 Task: Font style For heading Use Arial Narrow with dark magenta 1 colour & Underline. font size for heading '20 Pt. 'Change the font style of data to Bell MTand font size to  16 Pt. Change the alignment of both headline & data to  Align center. In the sheet  analysisSalesByCustomer
Action: Mouse moved to (70, 142)
Screenshot: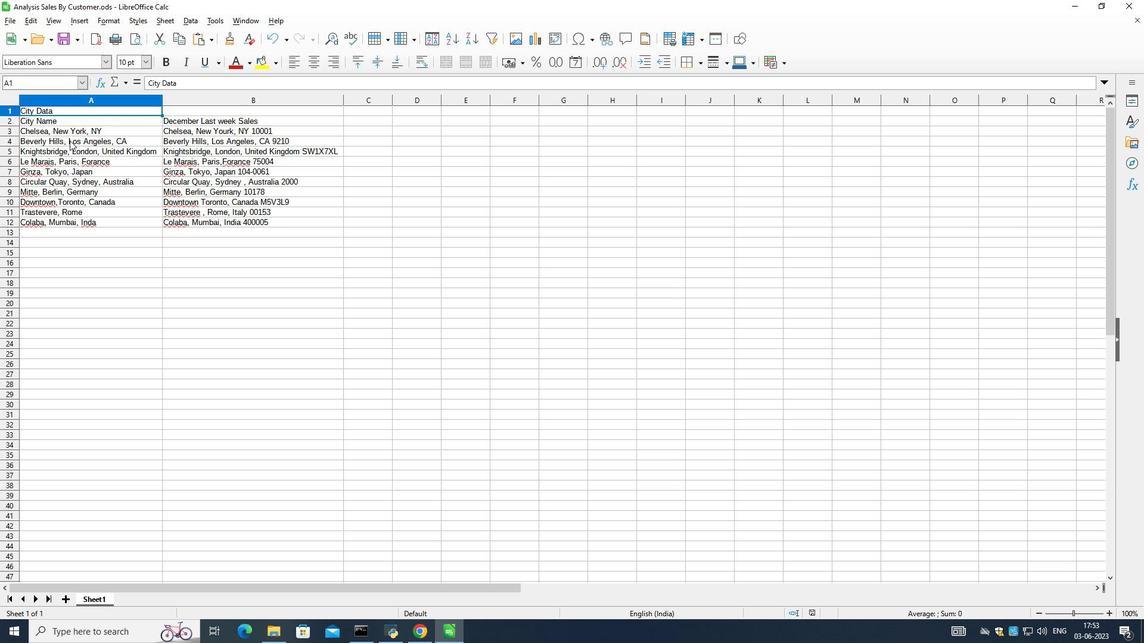 
Action: Mouse pressed left at (70, 142)
Screenshot: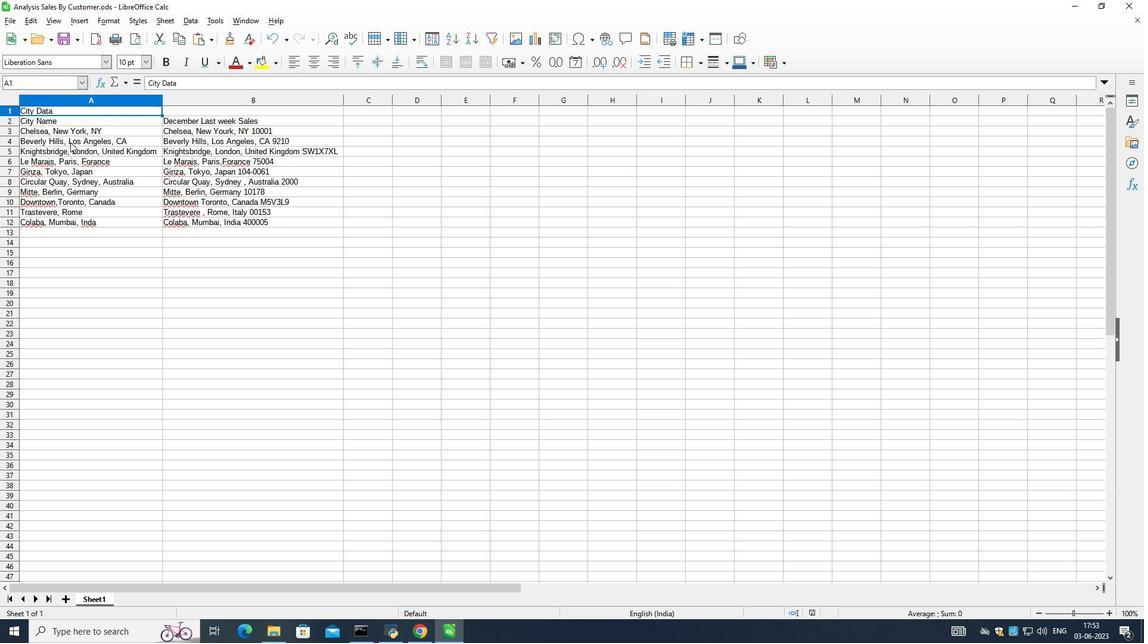 
Action: Mouse moved to (80, 107)
Screenshot: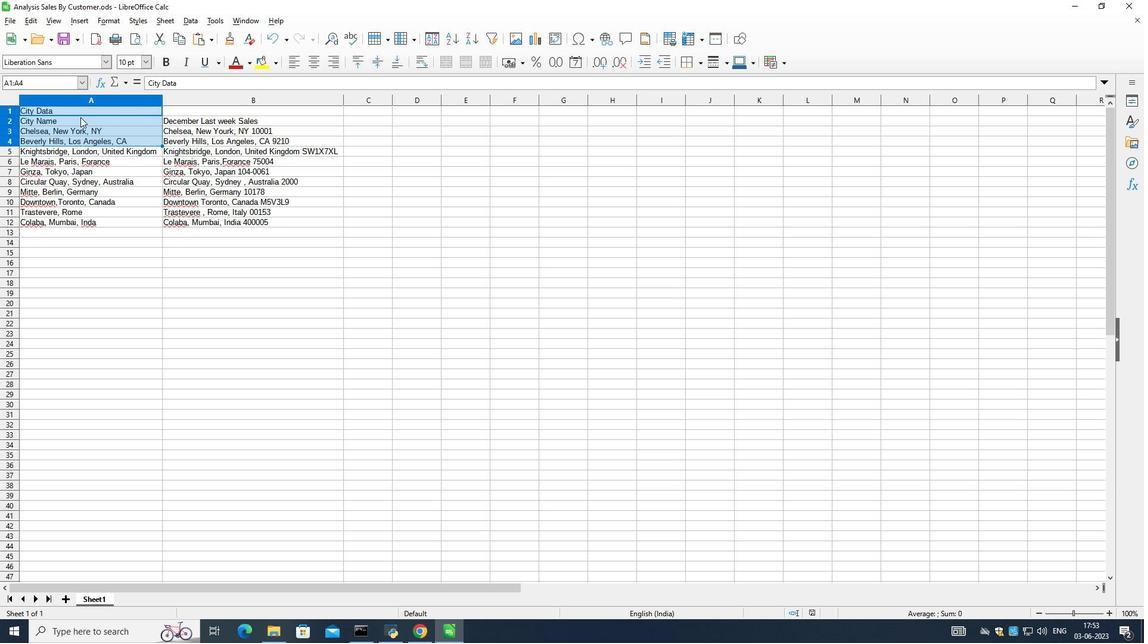 
Action: Mouse pressed left at (80, 107)
Screenshot: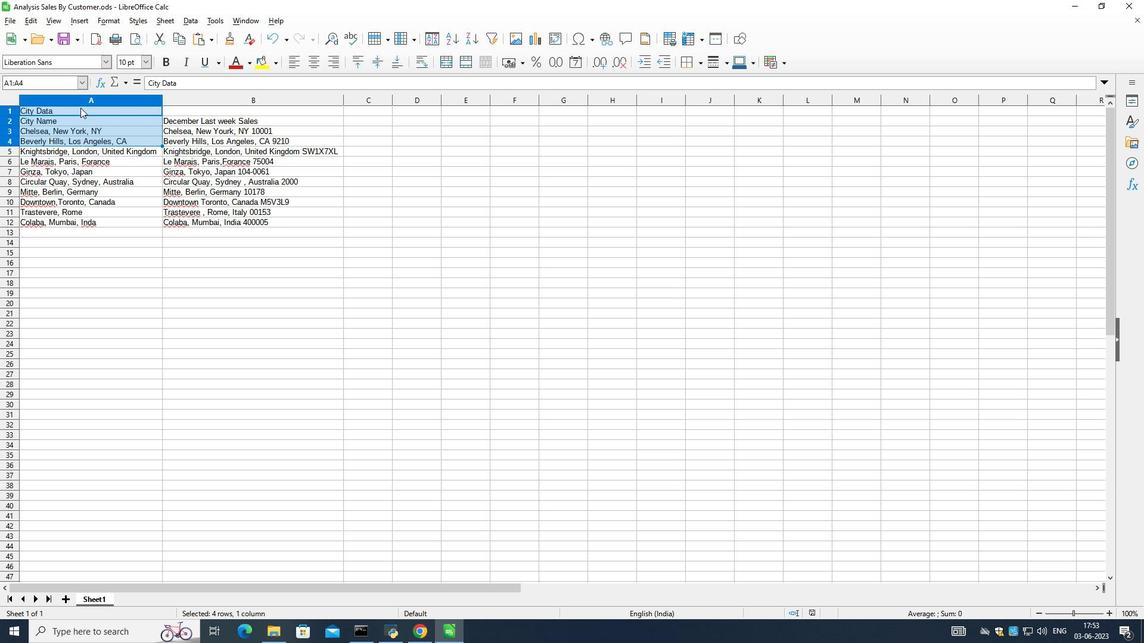 
Action: Mouse moved to (94, 134)
Screenshot: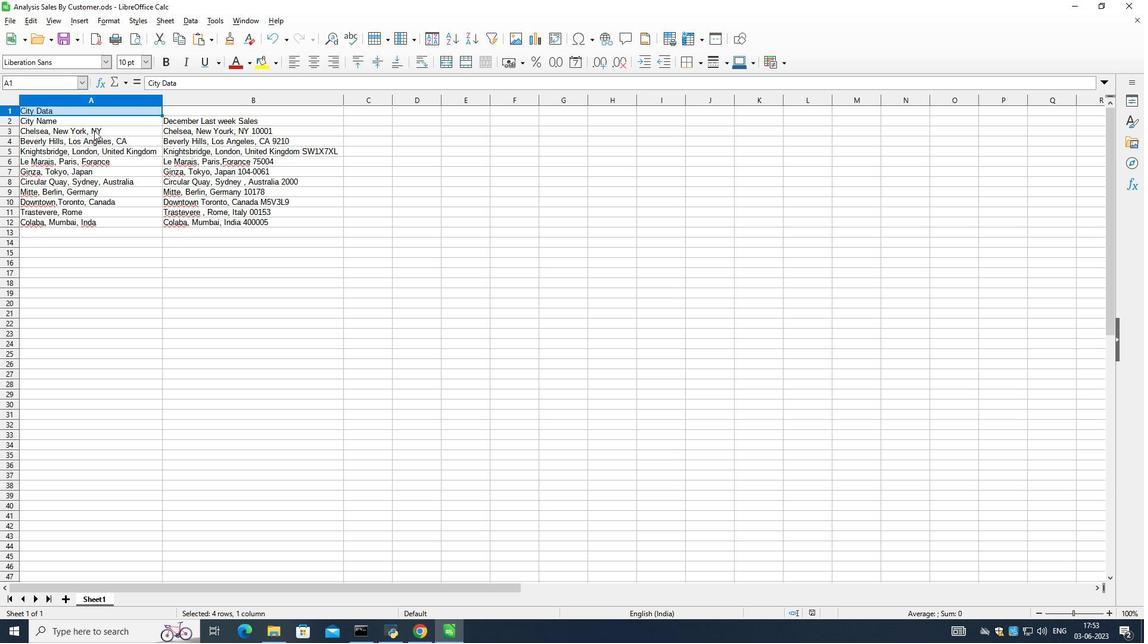 
Action: Mouse pressed right at (94, 134)
Screenshot: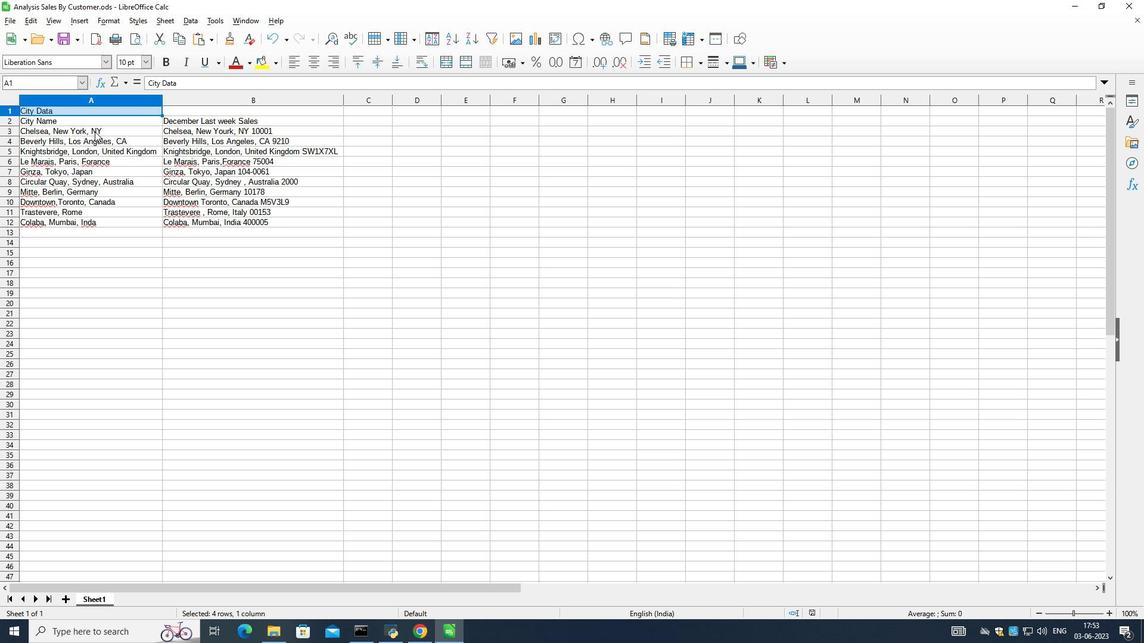 
Action: Mouse moved to (56, 115)
Screenshot: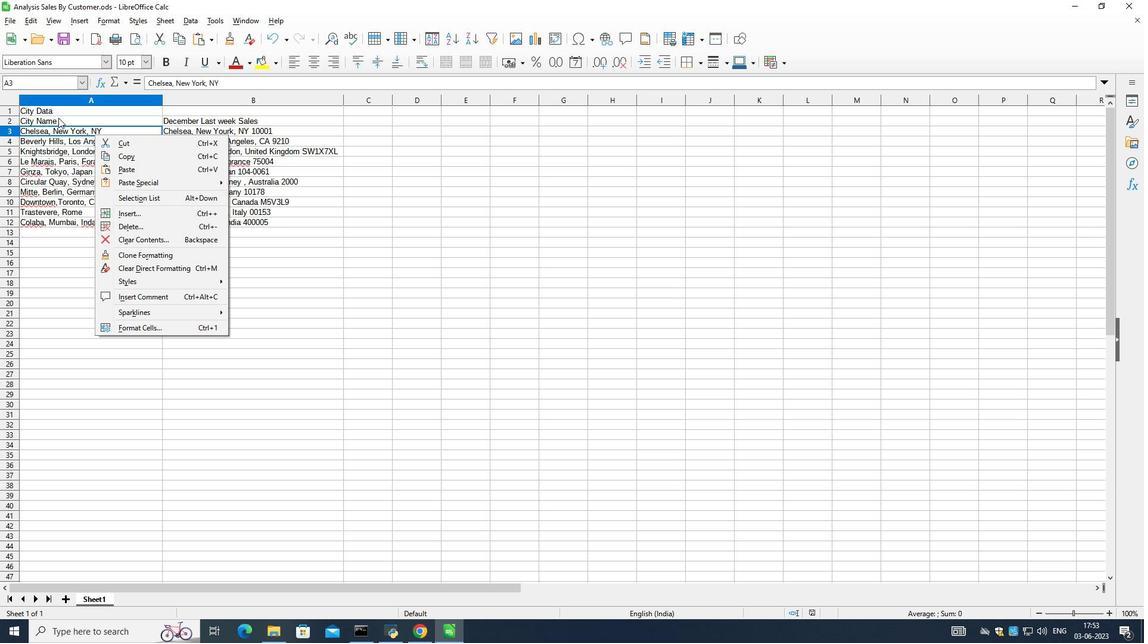 
Action: Mouse pressed left at (56, 115)
Screenshot: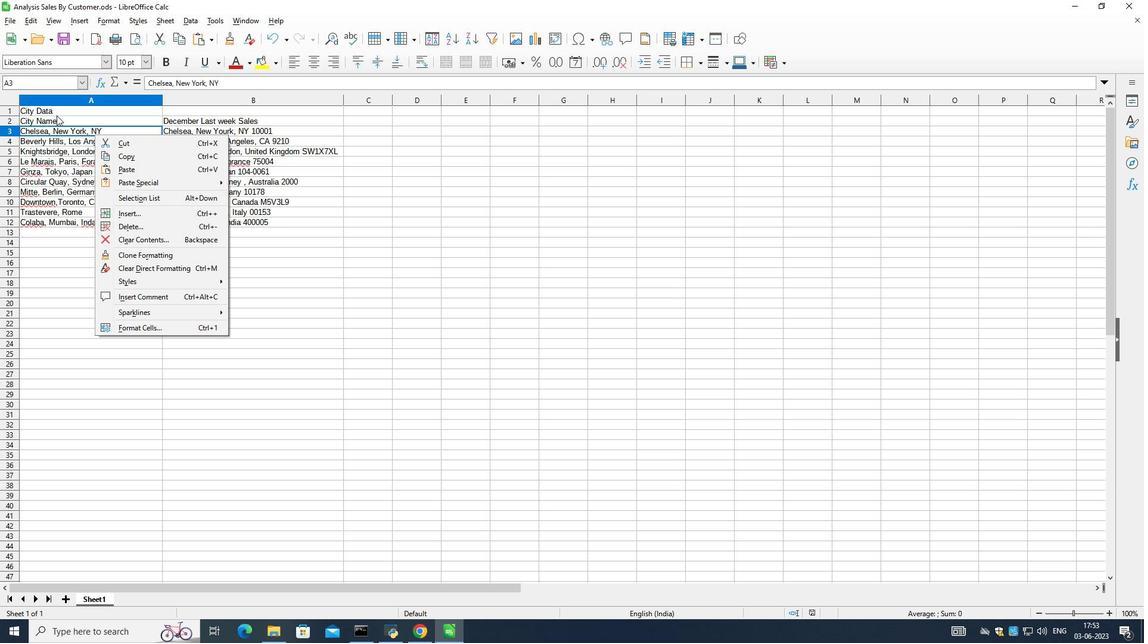 
Action: Mouse moved to (51, 109)
Screenshot: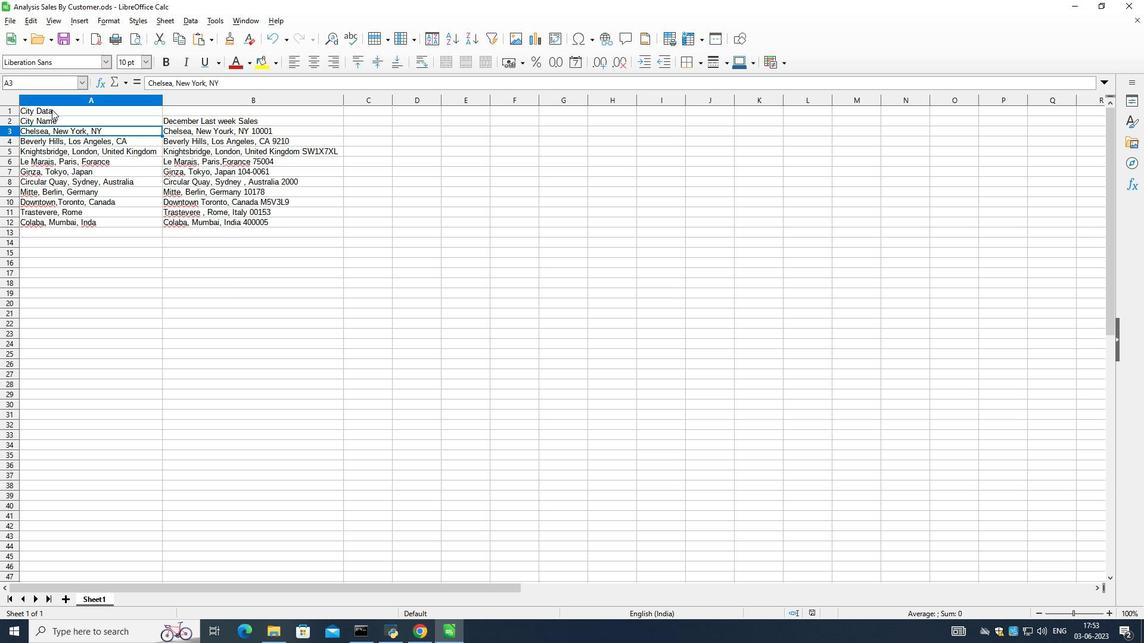 
Action: Mouse pressed left at (51, 109)
Screenshot: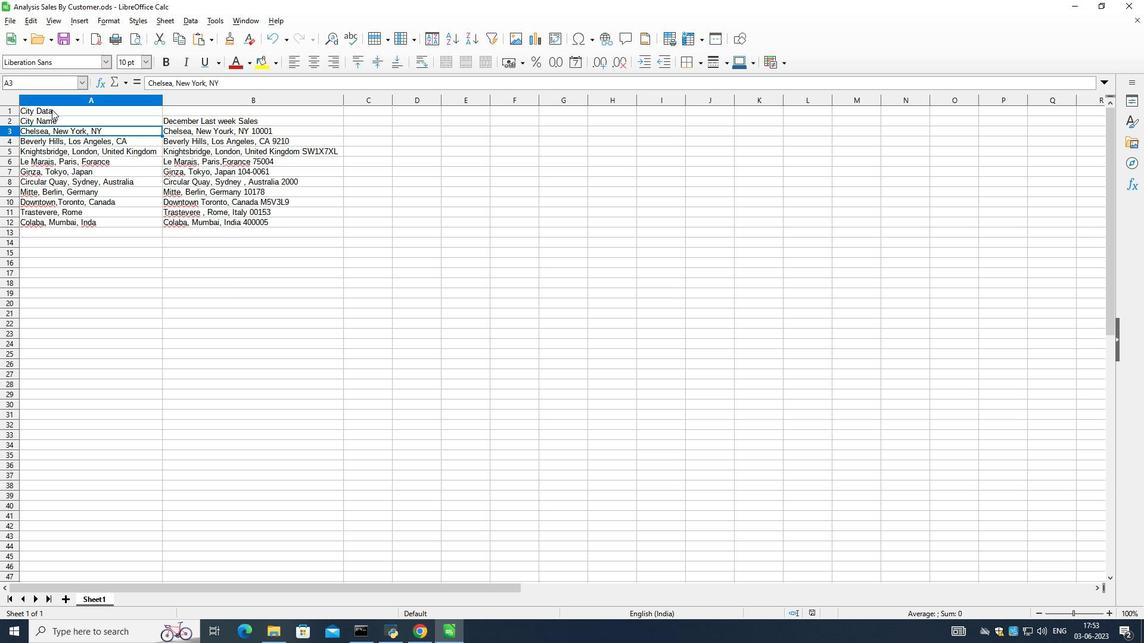 
Action: Mouse moved to (468, 63)
Screenshot: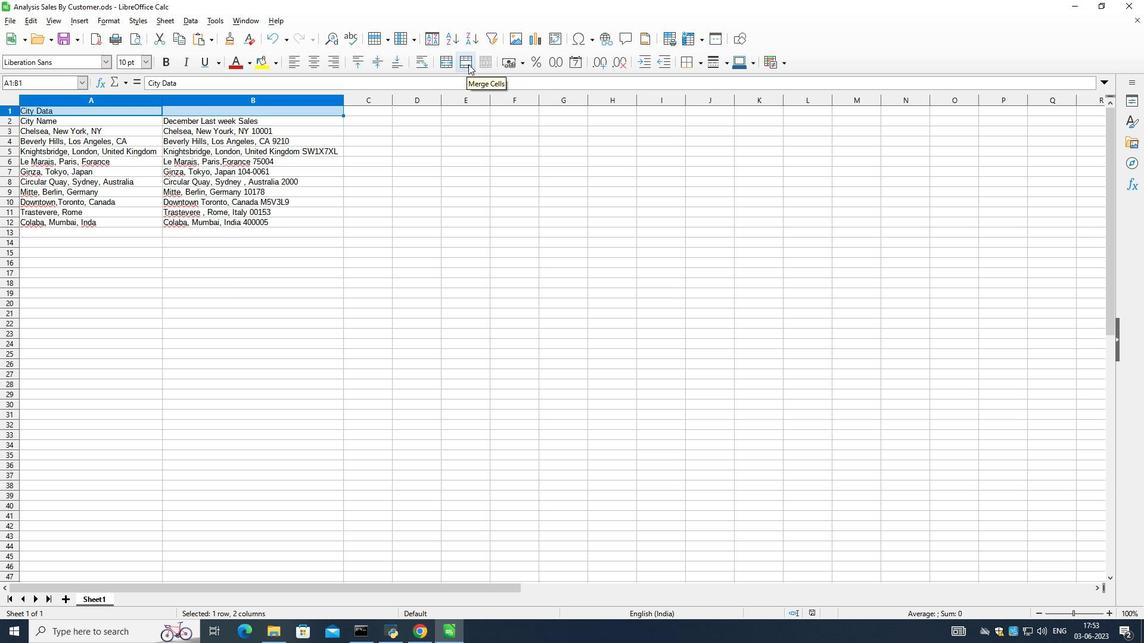 
Action: Mouse pressed left at (468, 63)
Screenshot: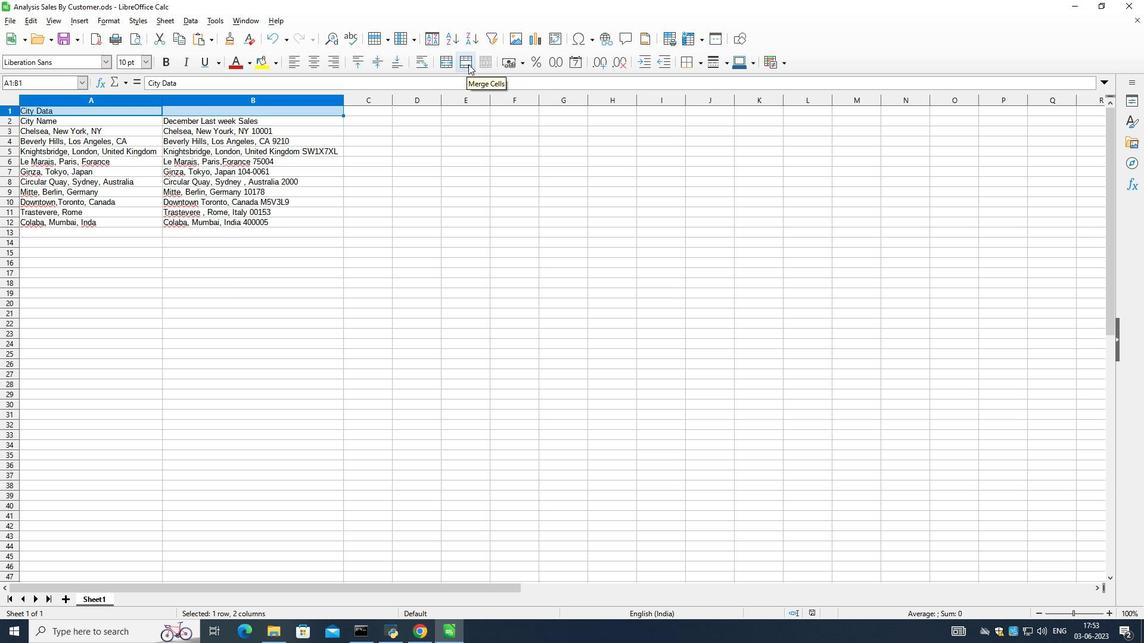
Action: Mouse moved to (108, 62)
Screenshot: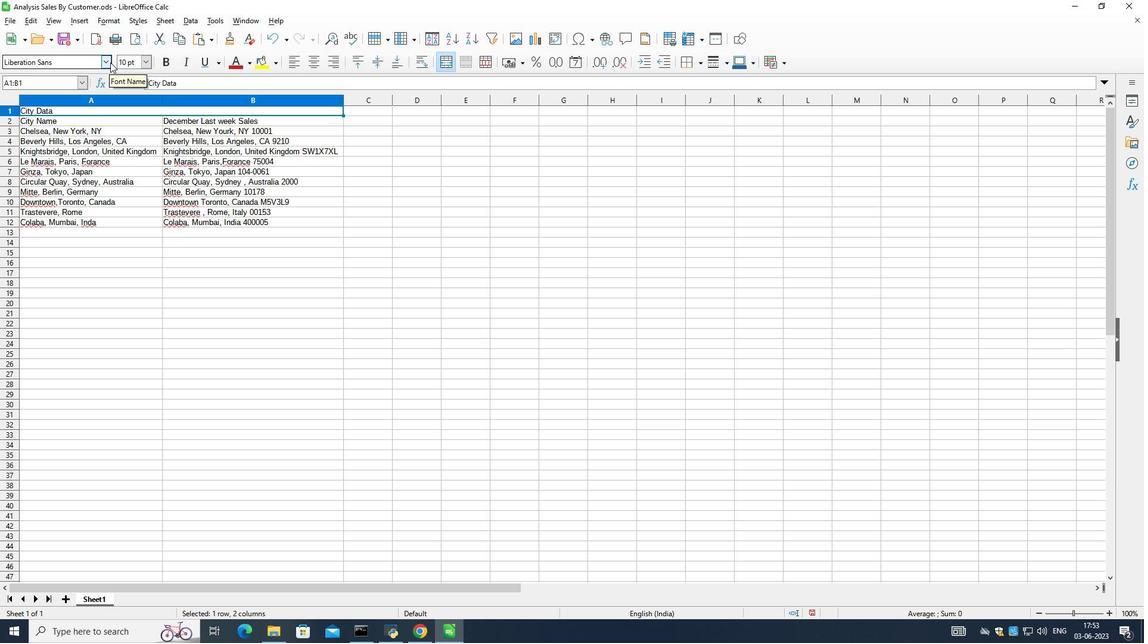 
Action: Mouse pressed left at (108, 62)
Screenshot: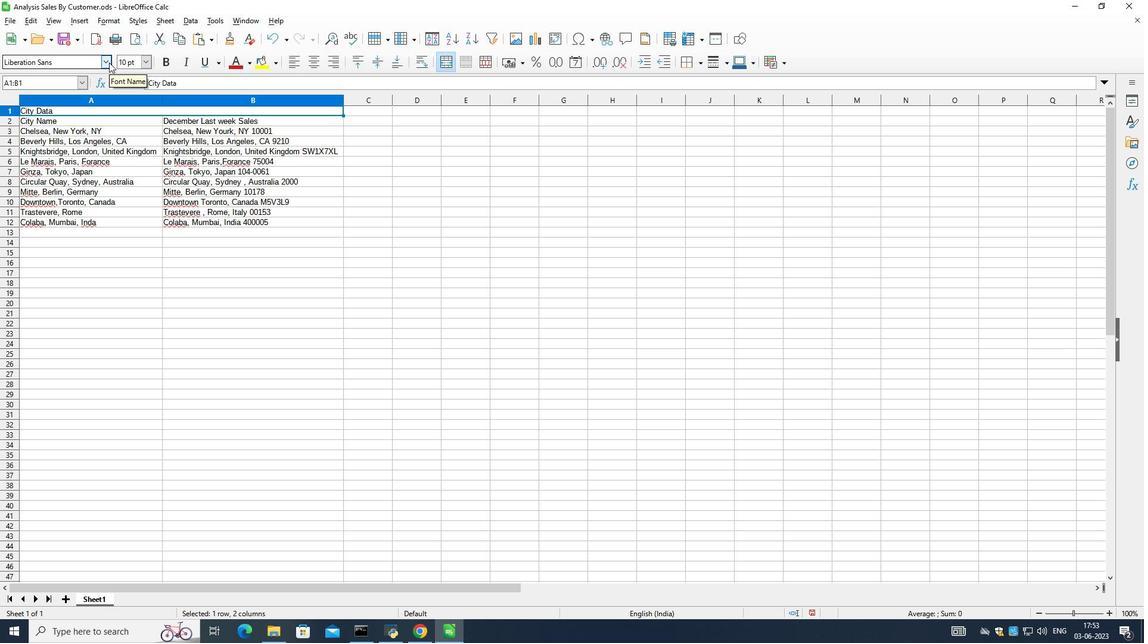 
Action: Mouse moved to (93, 132)
Screenshot: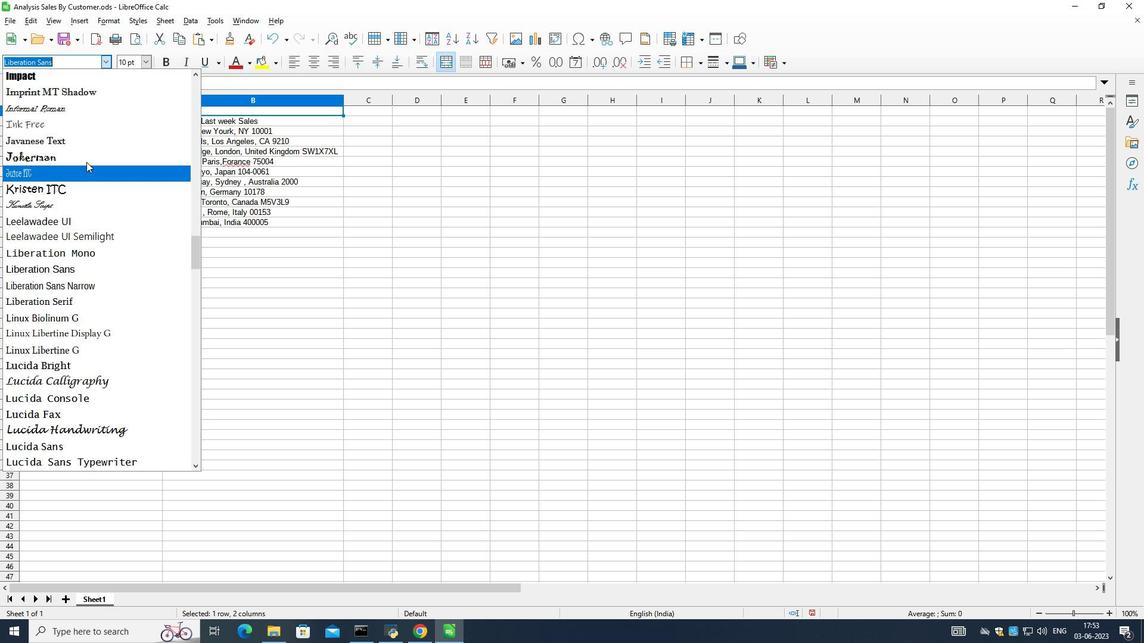 
Action: Key pressed aria<Key.down><Key.down><Key.enter>
Screenshot: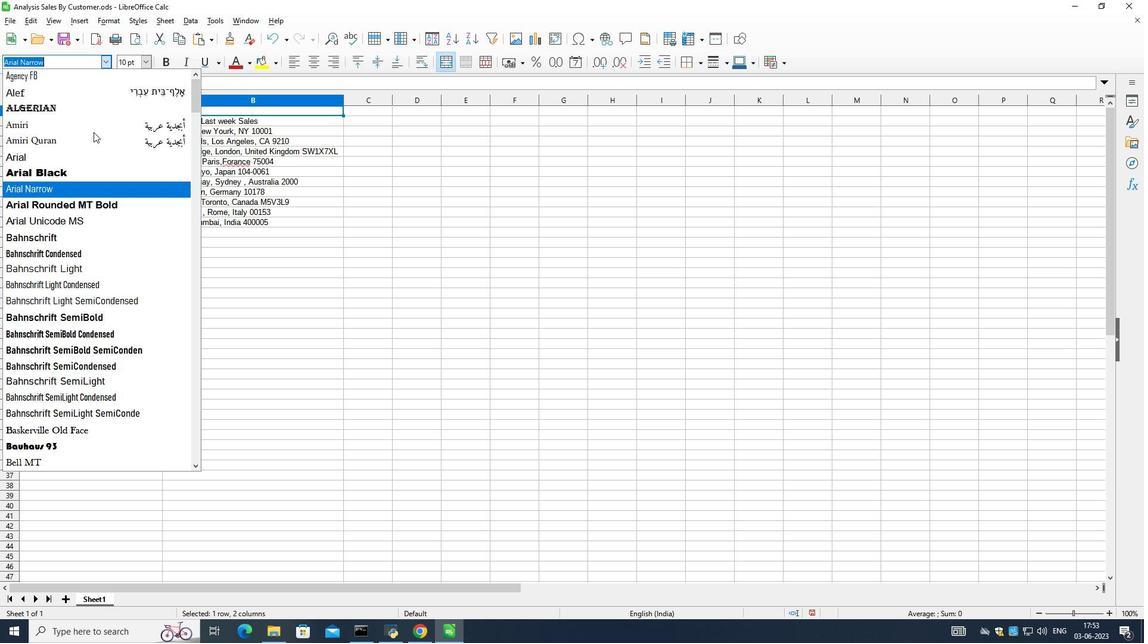 
Action: Mouse moved to (250, 65)
Screenshot: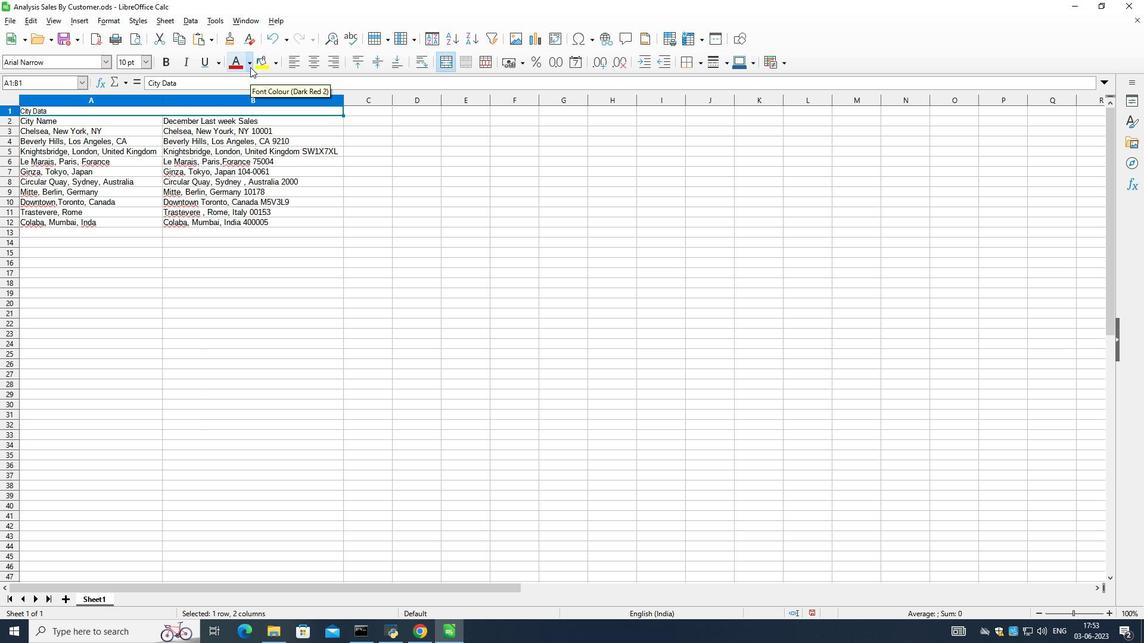 
Action: Mouse pressed left at (250, 65)
Screenshot: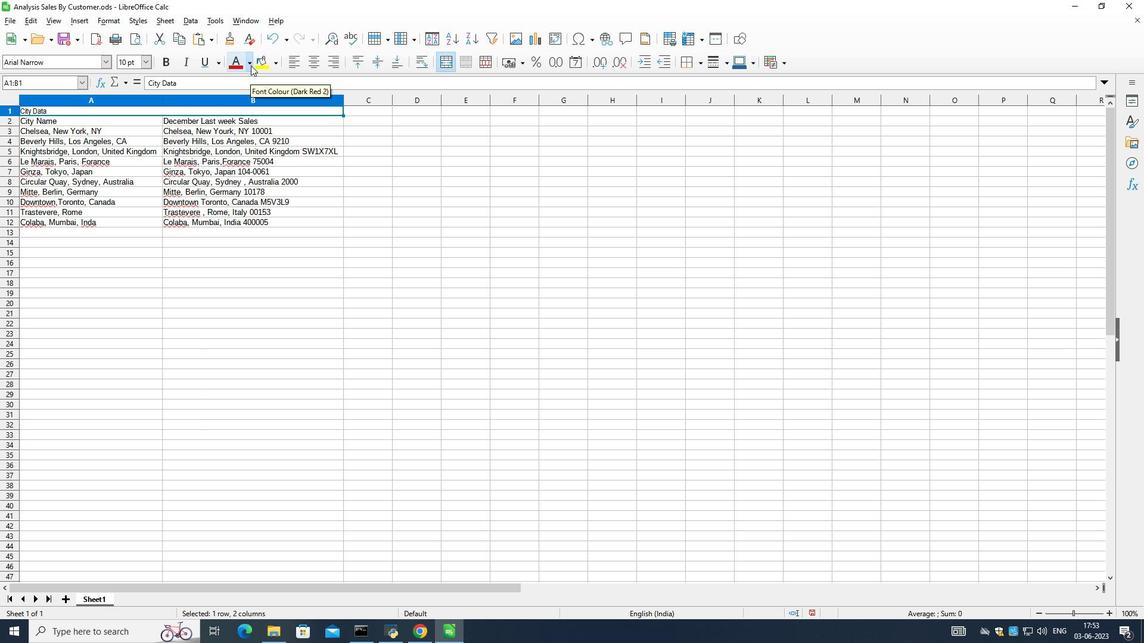 
Action: Mouse moved to (256, 257)
Screenshot: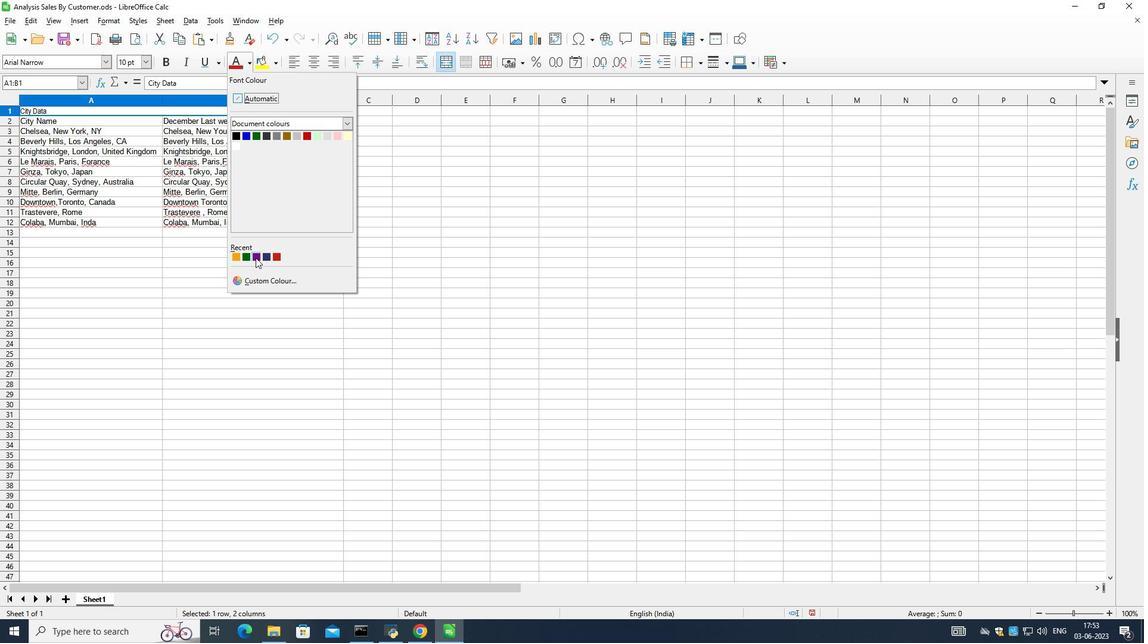 
Action: Mouse pressed left at (256, 257)
Screenshot: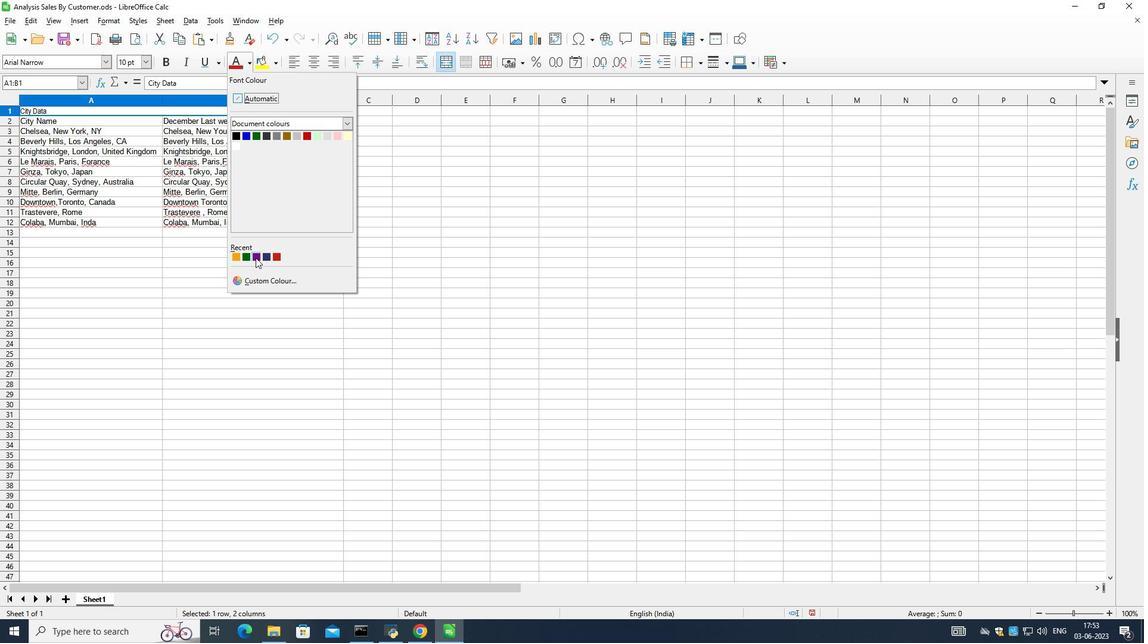 
Action: Mouse moved to (202, 64)
Screenshot: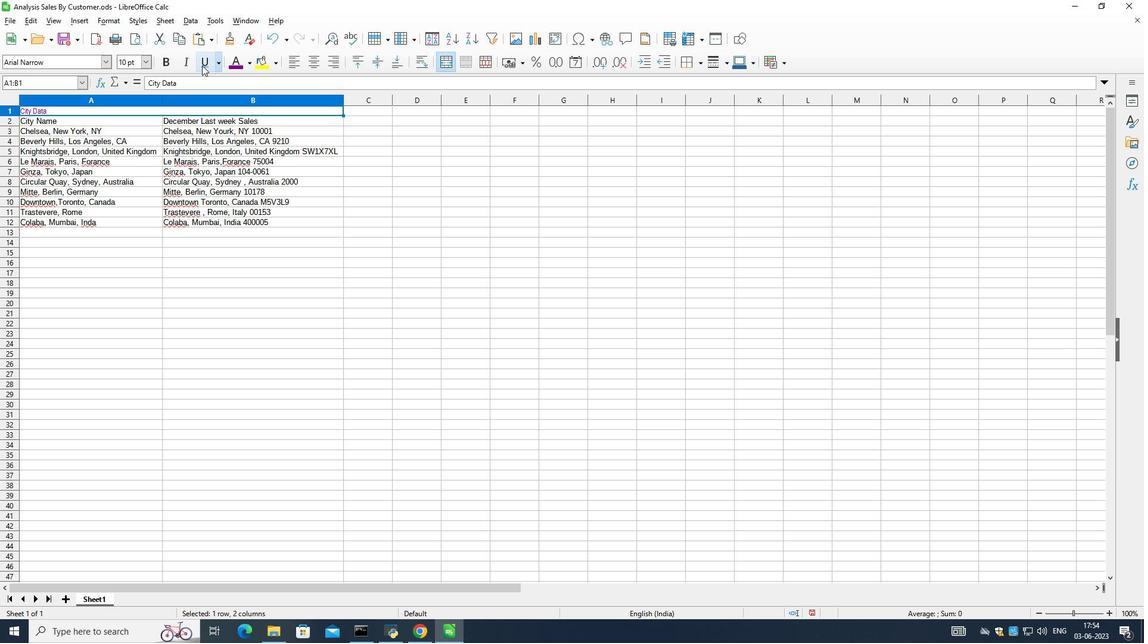 
Action: Mouse pressed left at (202, 64)
Screenshot: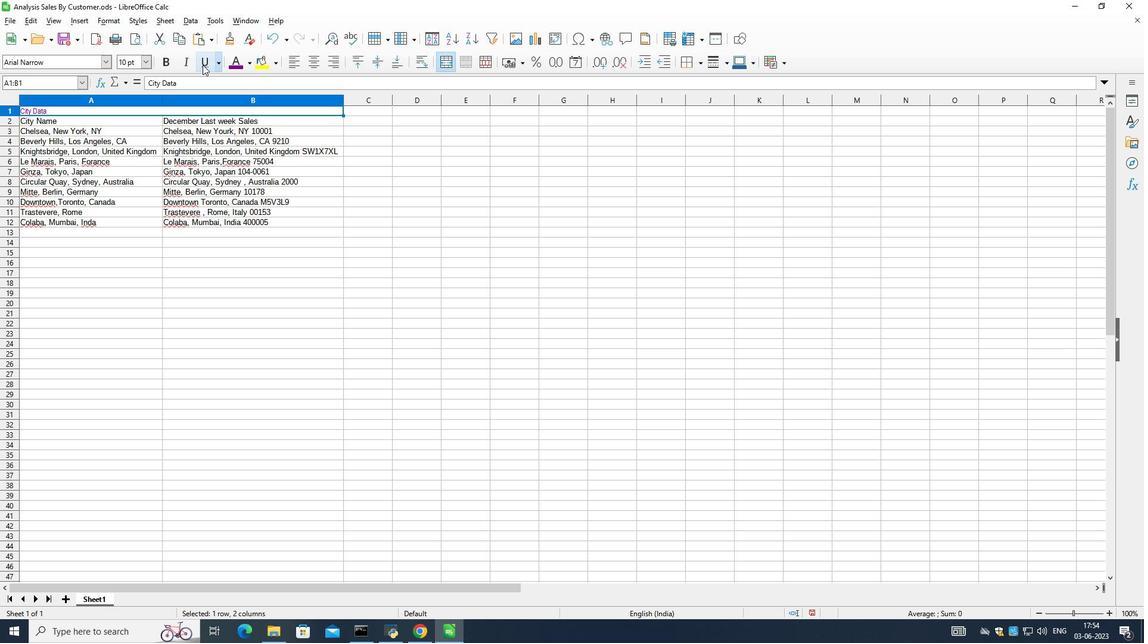 
Action: Mouse moved to (148, 61)
Screenshot: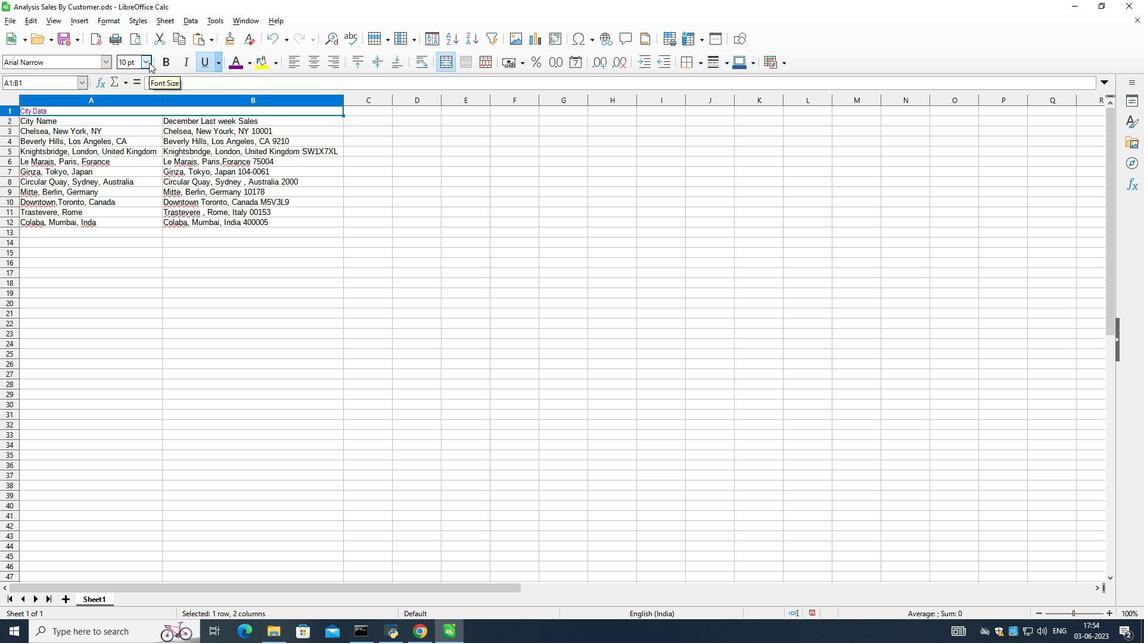 
Action: Mouse pressed left at (148, 61)
Screenshot: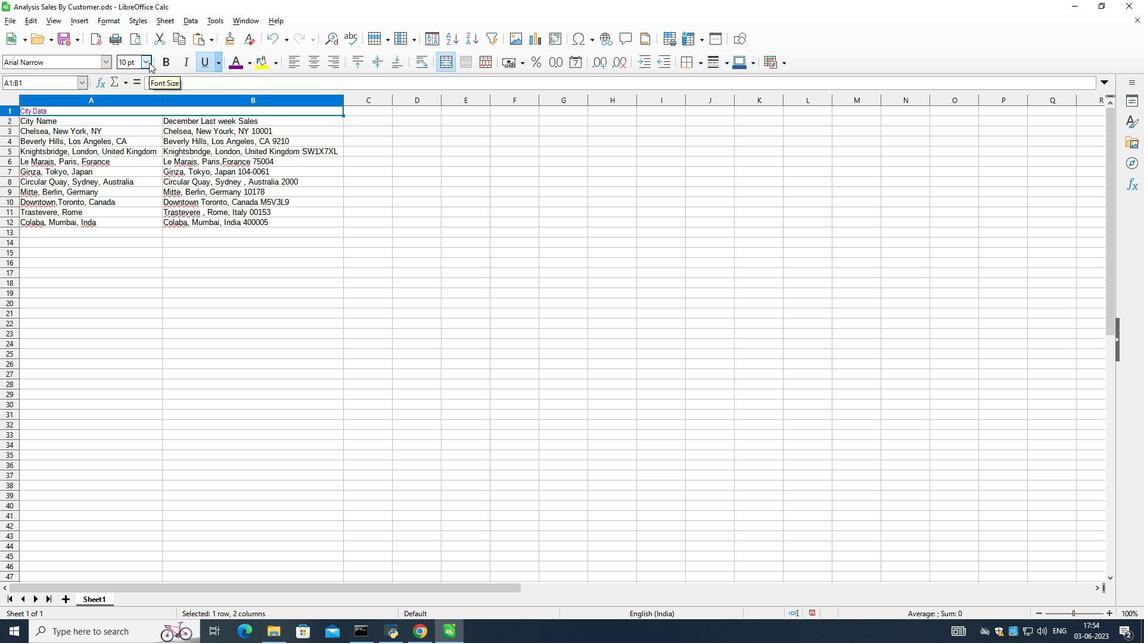 
Action: Mouse moved to (133, 206)
Screenshot: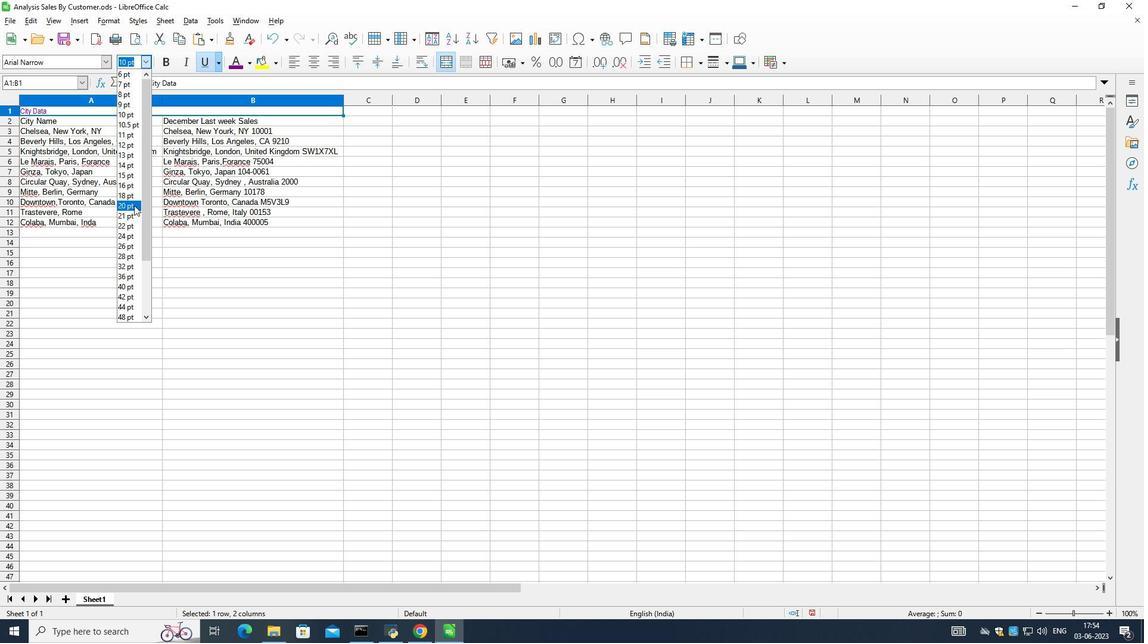 
Action: Mouse pressed left at (133, 206)
Screenshot: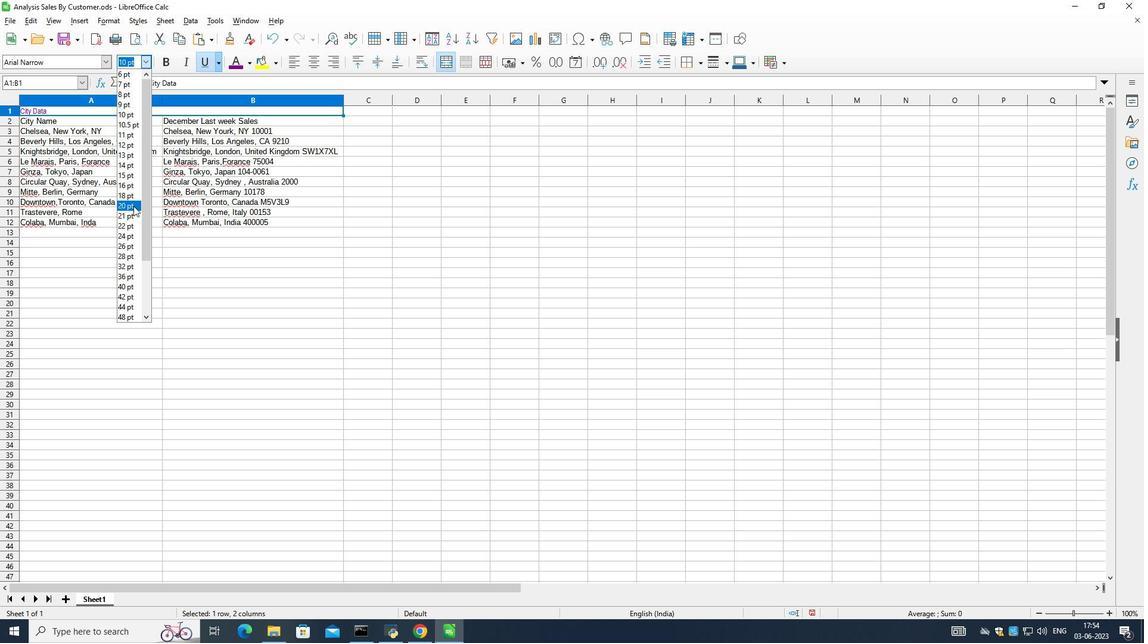 
Action: Mouse moved to (73, 131)
Screenshot: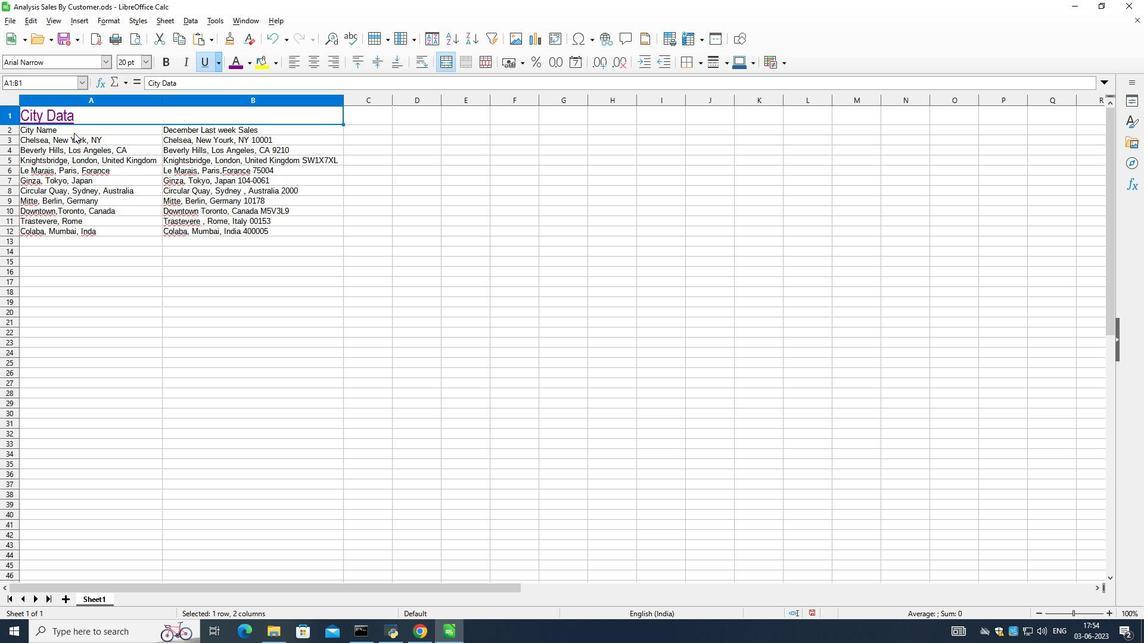 
Action: Mouse pressed left at (73, 131)
Screenshot: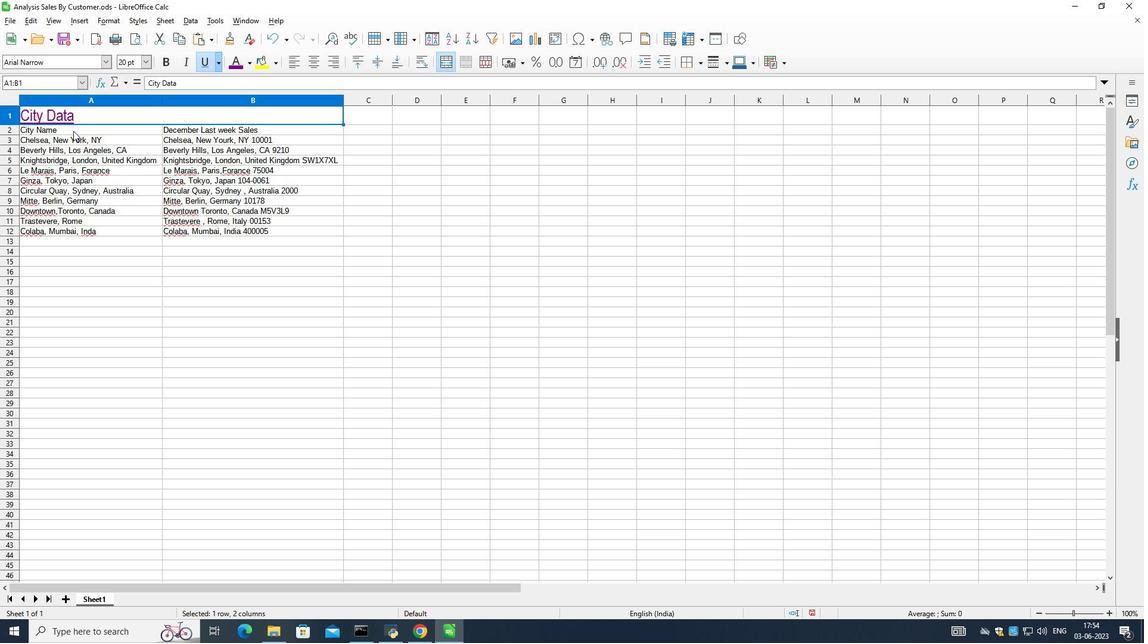 
Action: Mouse moved to (101, 63)
Screenshot: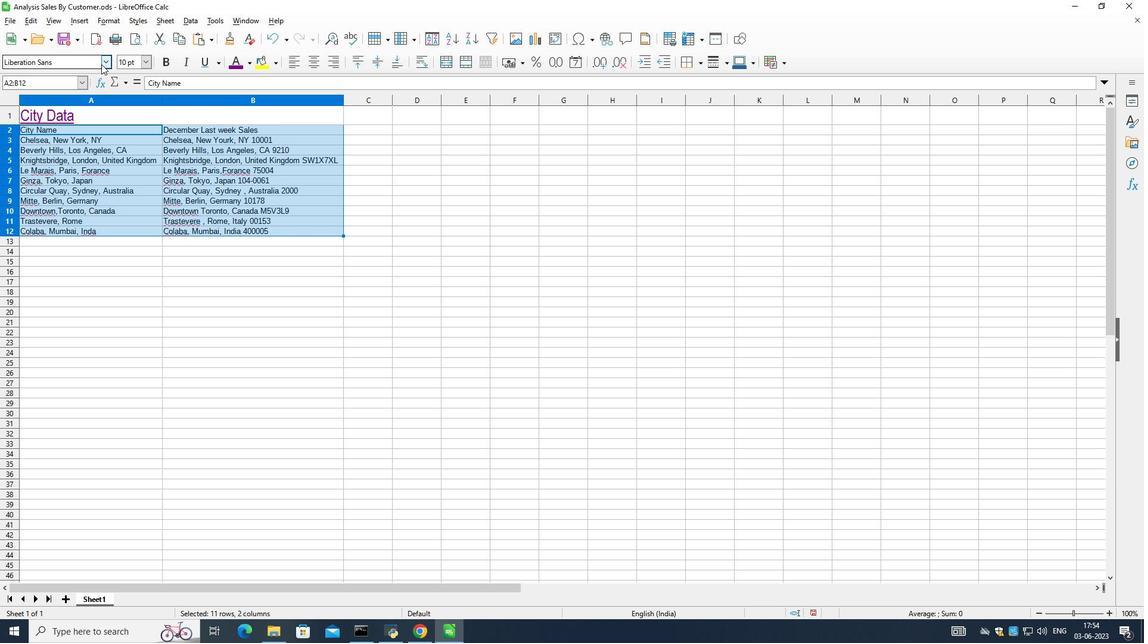 
Action: Mouse pressed left at (101, 63)
Screenshot: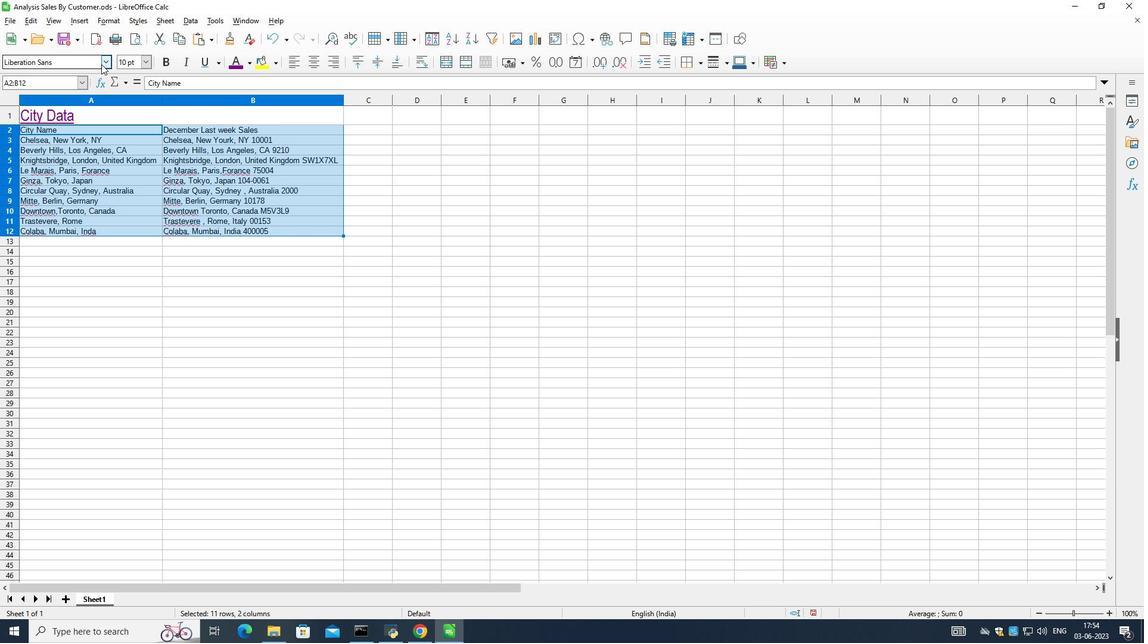 
Action: Mouse moved to (107, 66)
Screenshot: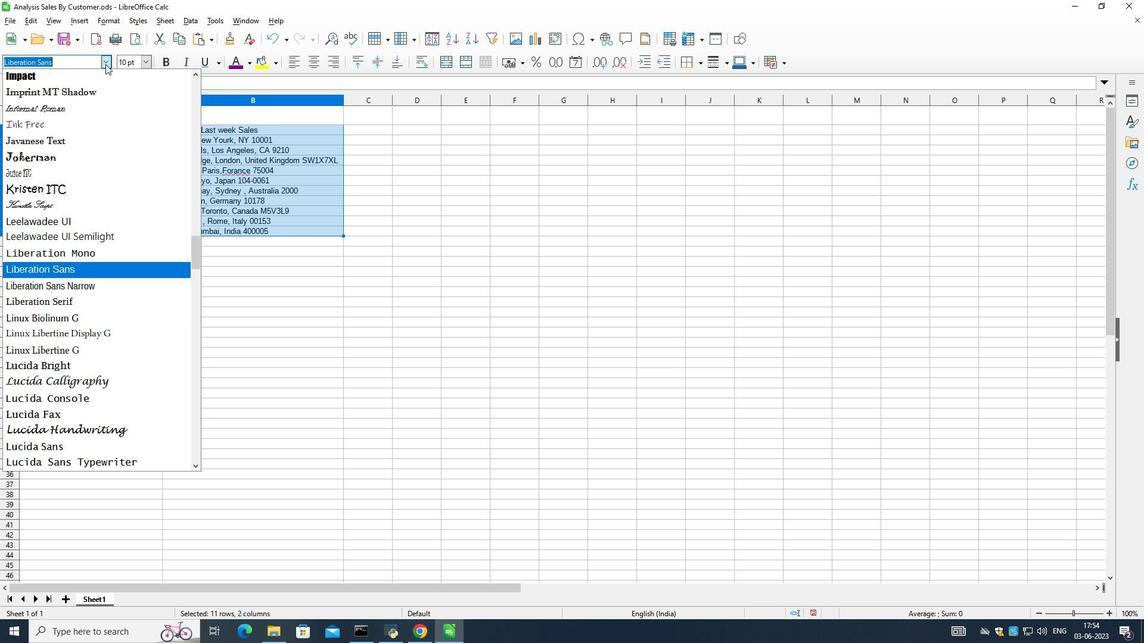 
Action: Key pressed bell<Key.enter>
Screenshot: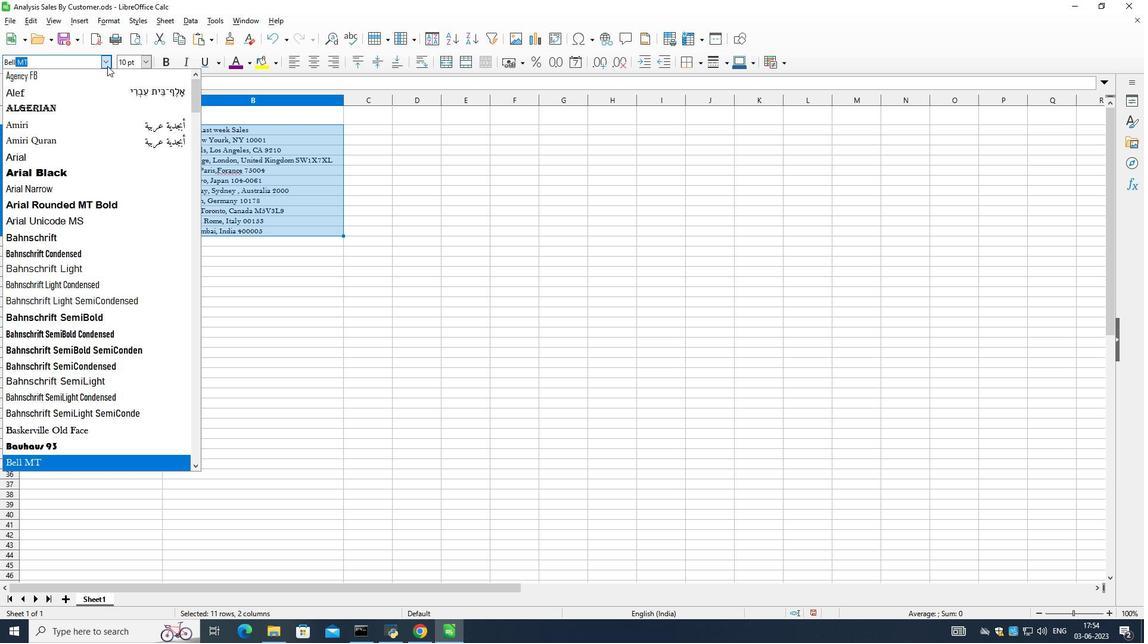 
Action: Mouse moved to (106, 60)
Screenshot: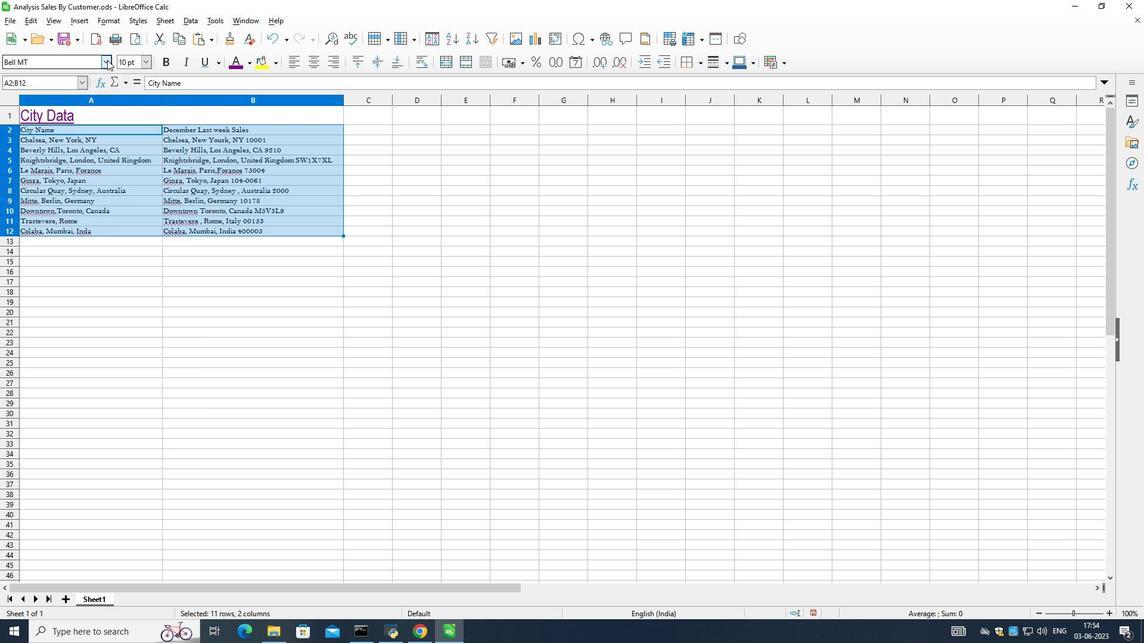 
Action: Mouse pressed left at (106, 60)
Screenshot: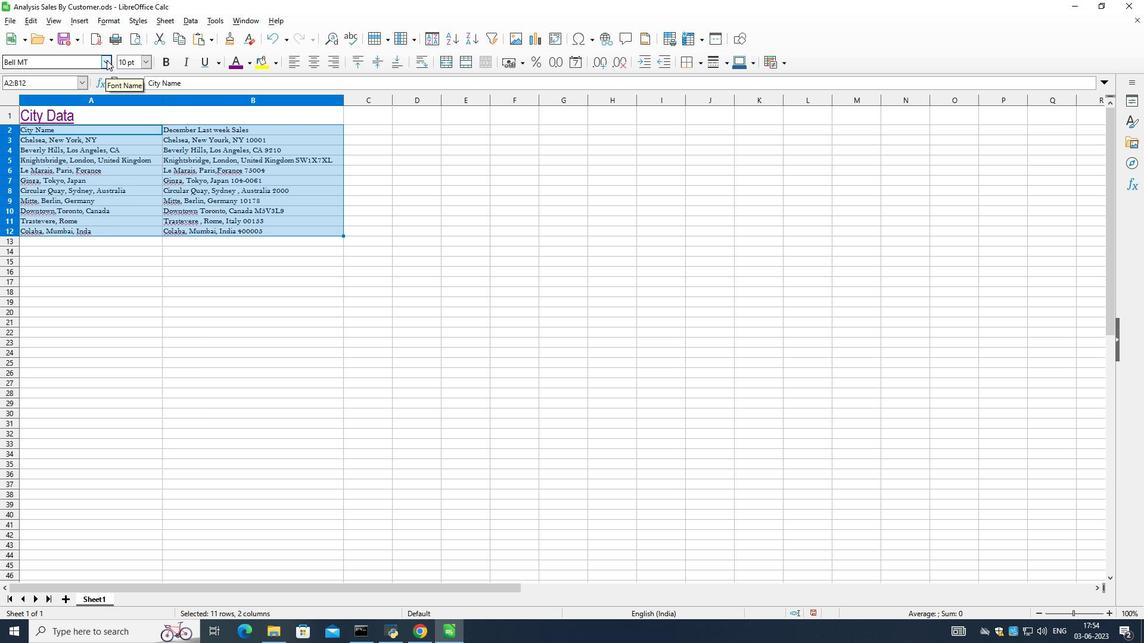 
Action: Mouse pressed left at (106, 60)
Screenshot: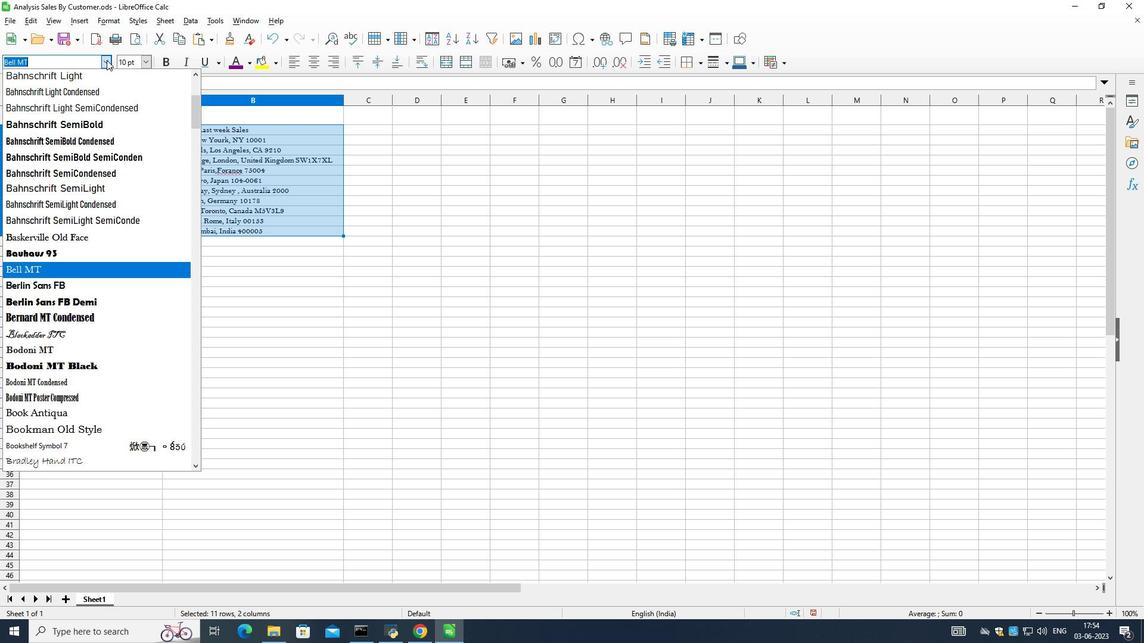 
Action: Mouse moved to (146, 60)
Screenshot: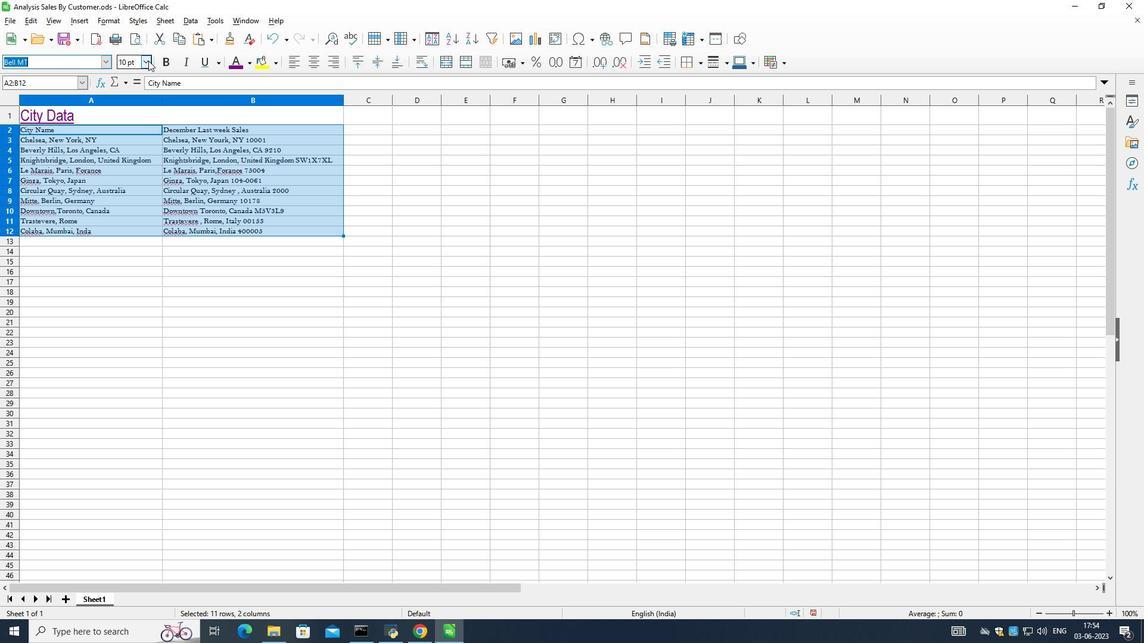
Action: Mouse pressed left at (146, 60)
Screenshot: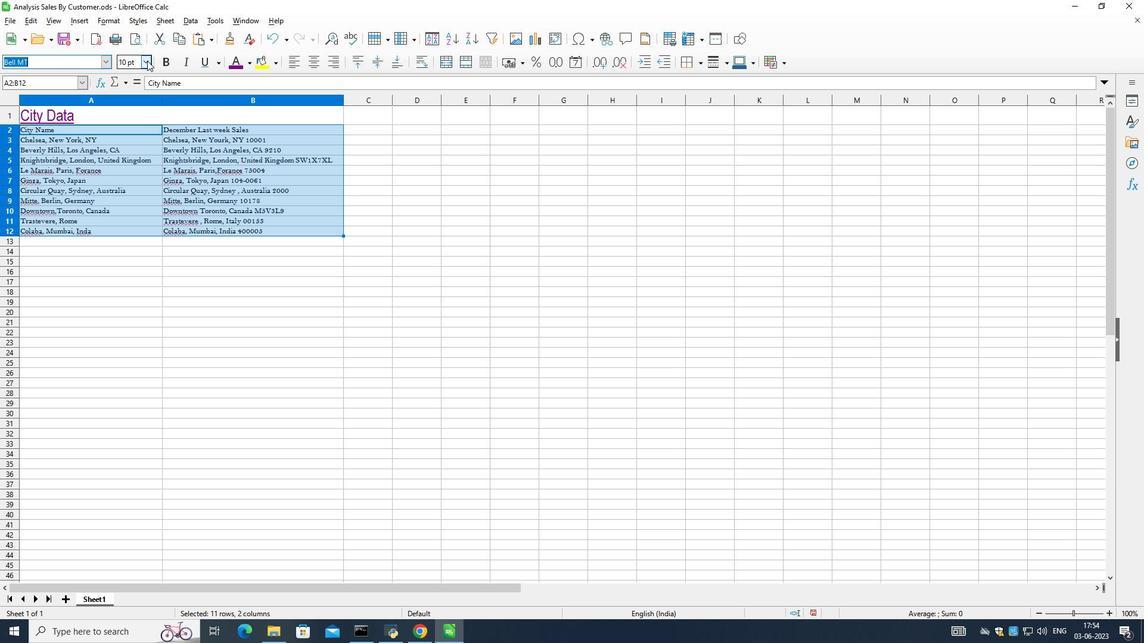 
Action: Mouse moved to (125, 184)
Screenshot: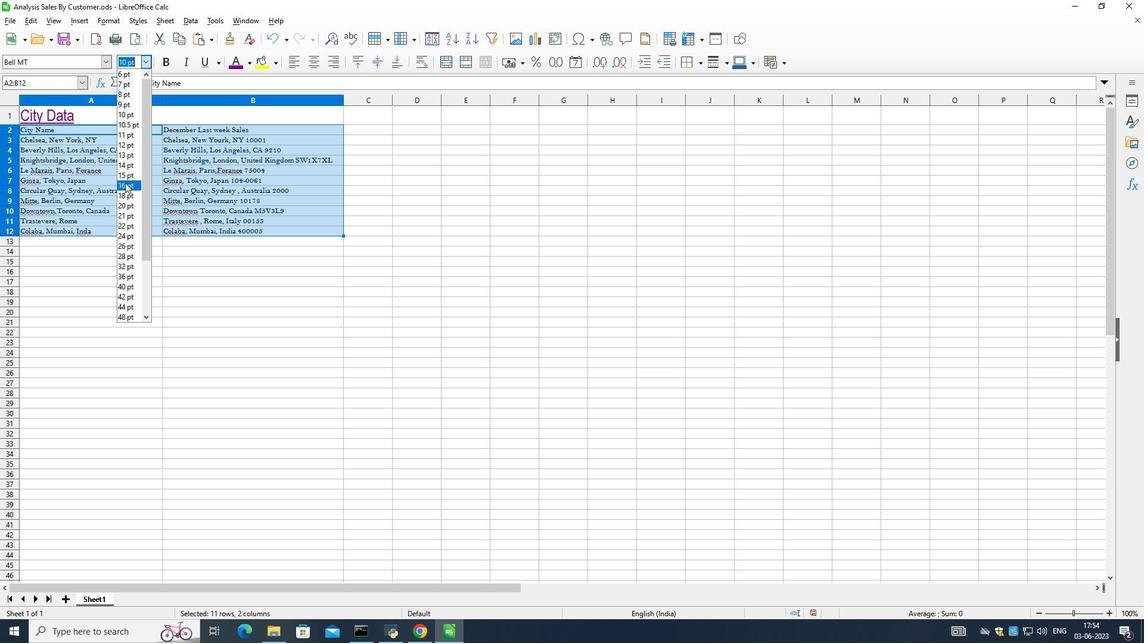 
Action: Mouse pressed left at (125, 184)
Screenshot: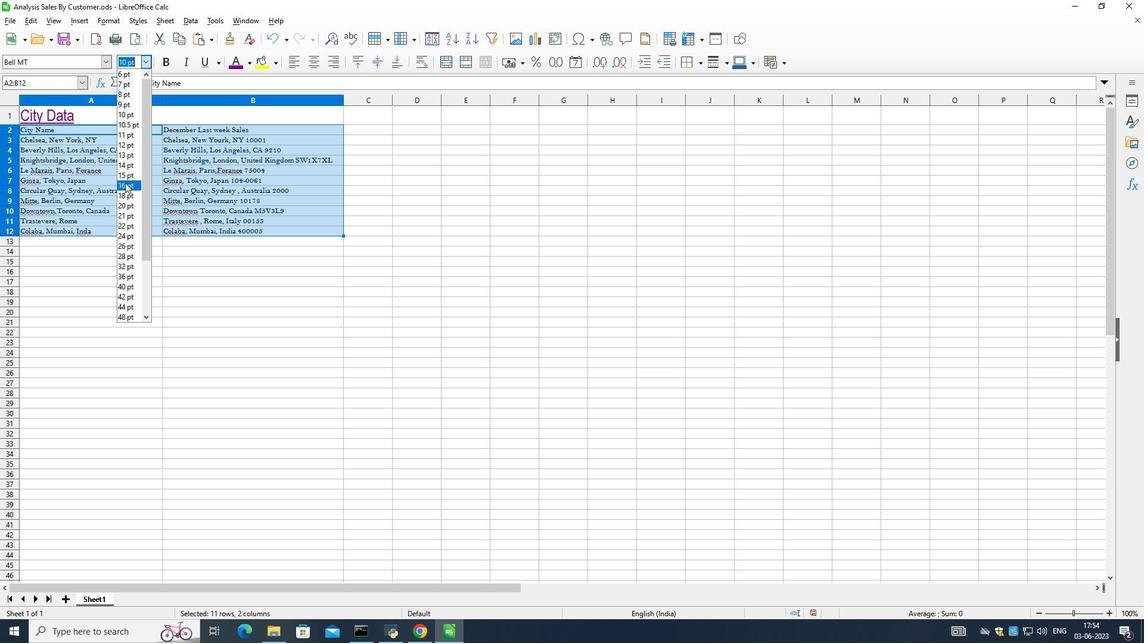 
Action: Mouse moved to (215, 190)
Screenshot: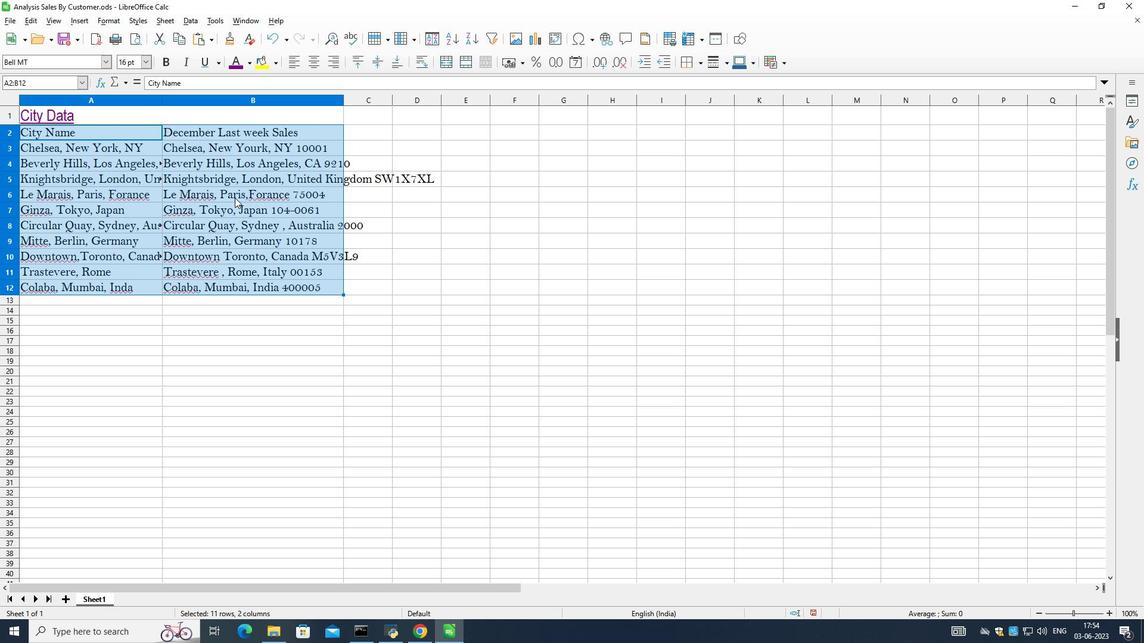 
Action: Mouse pressed left at (215, 190)
Screenshot: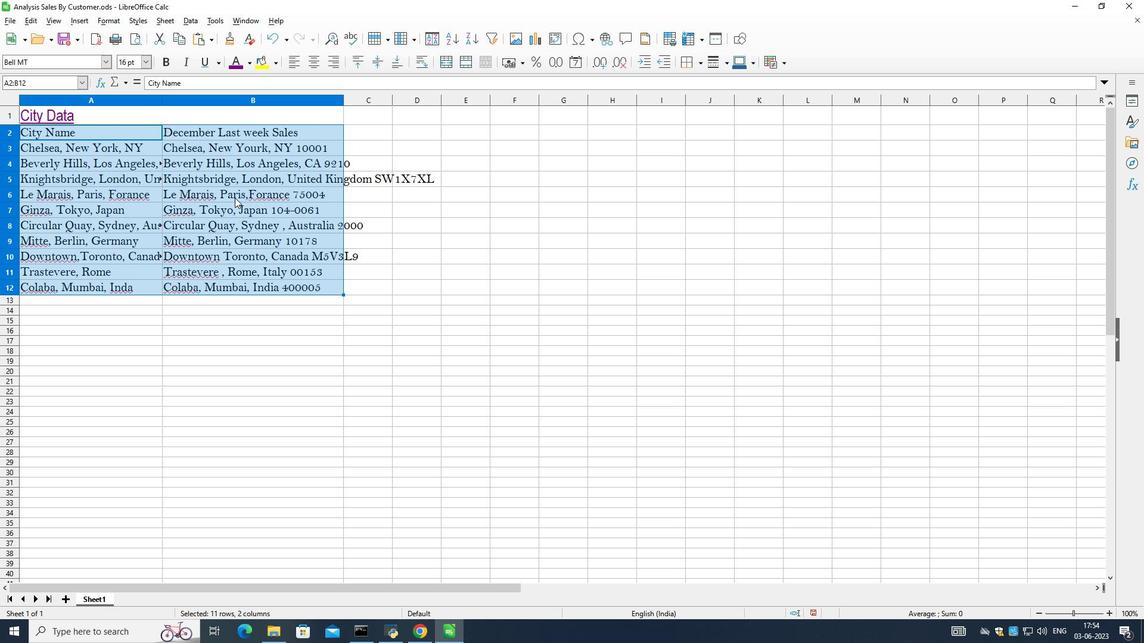 
Action: Mouse moved to (85, 115)
Screenshot: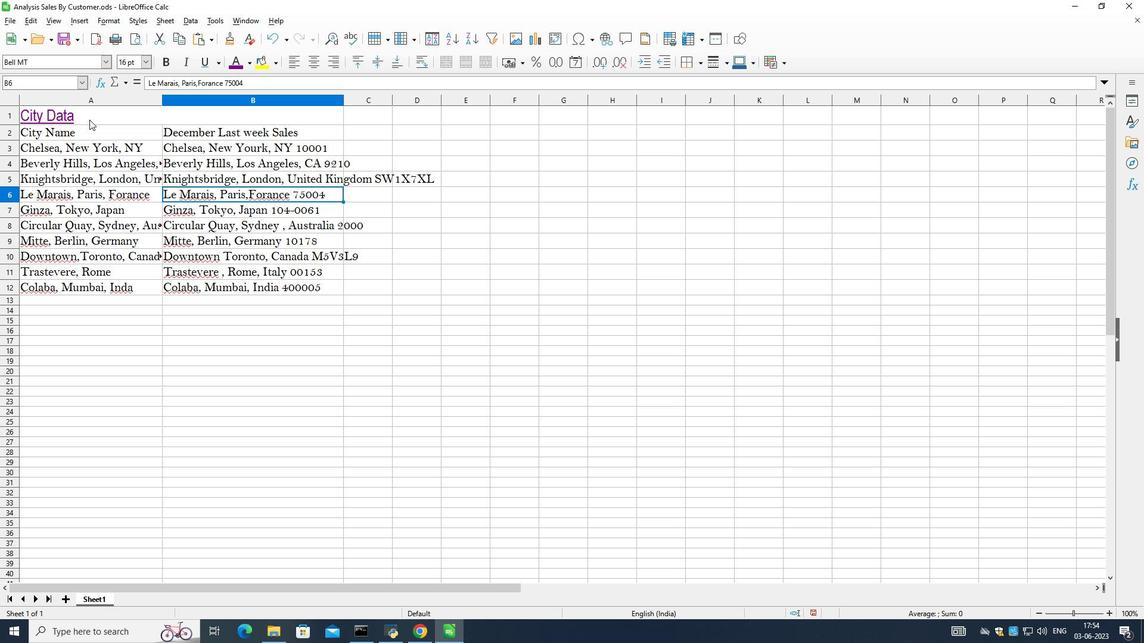
Action: Mouse pressed left at (85, 115)
Screenshot: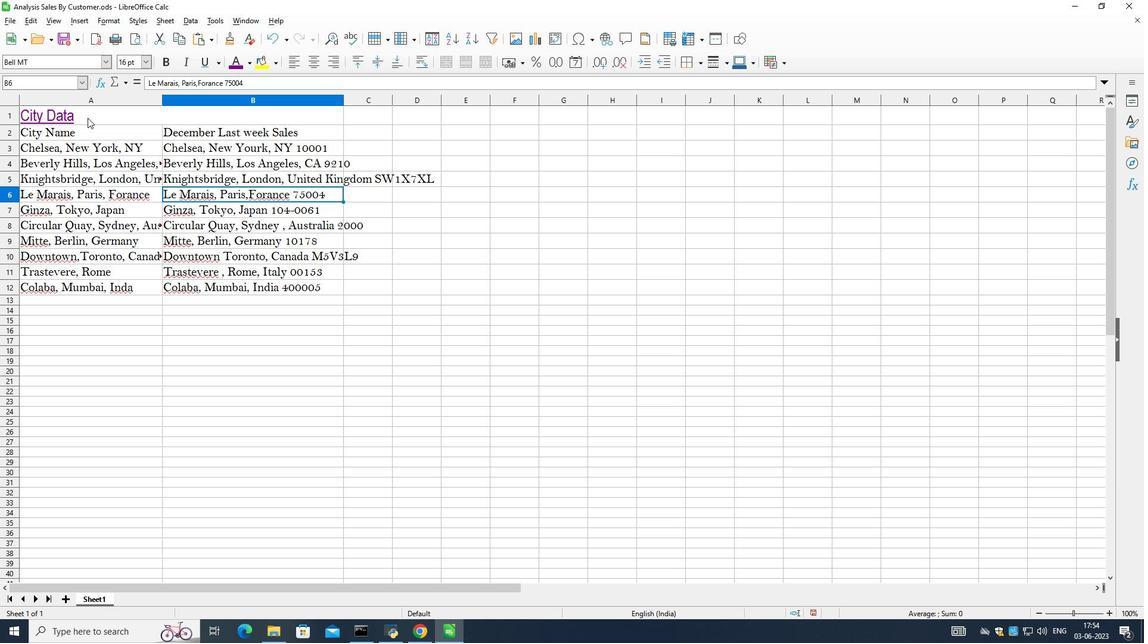 
Action: Mouse moved to (316, 64)
Screenshot: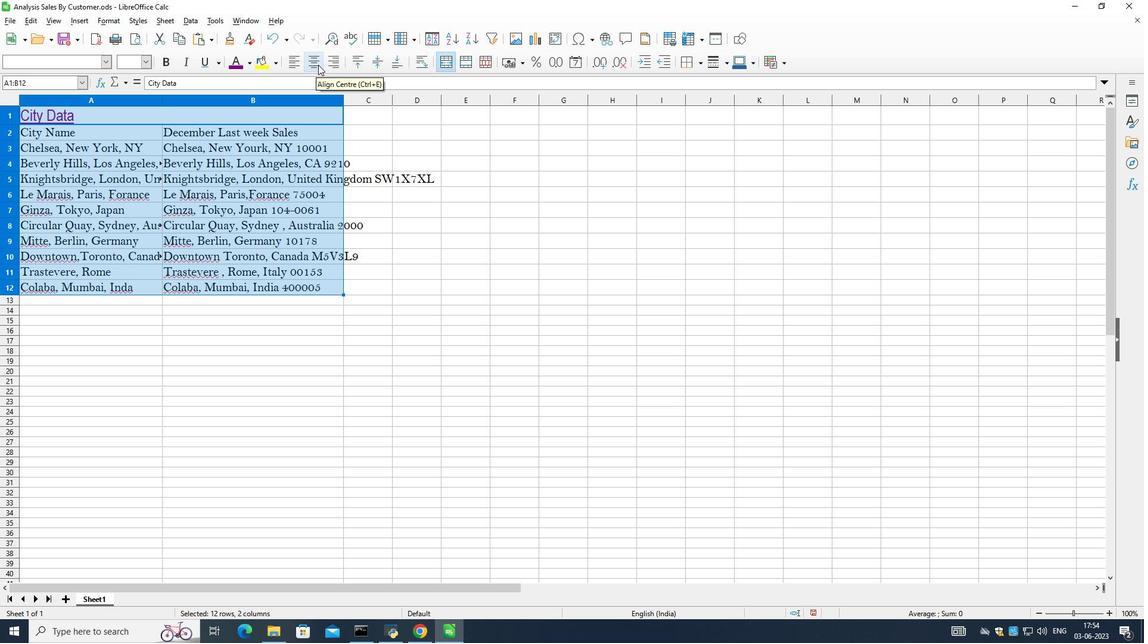 
Action: Mouse pressed left at (316, 64)
Screenshot: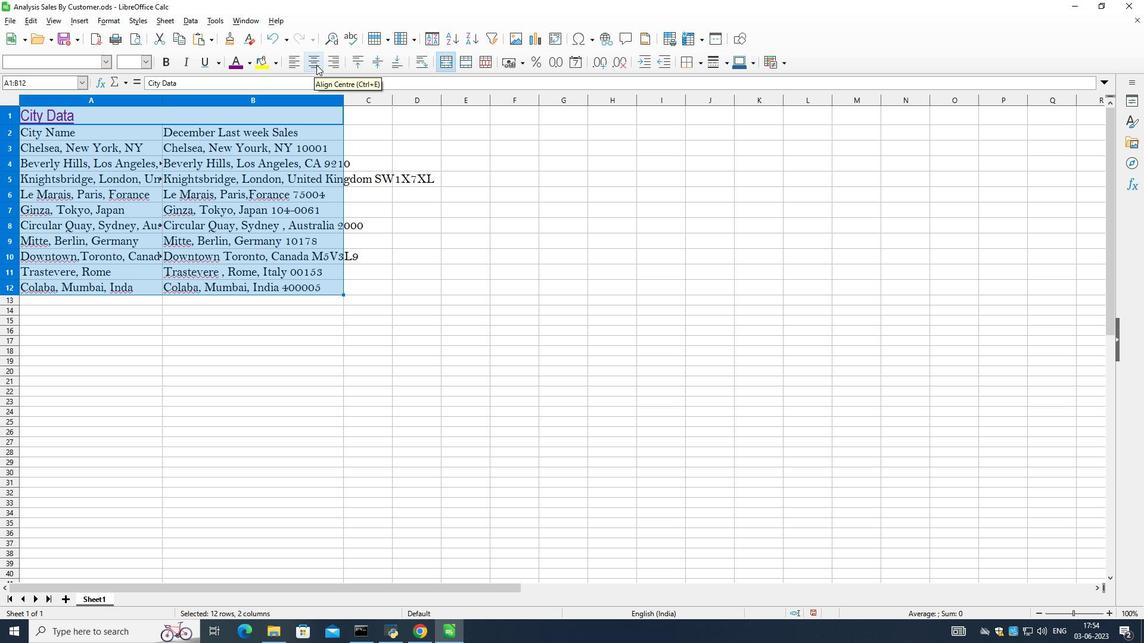 
Action: Mouse moved to (216, 172)
Screenshot: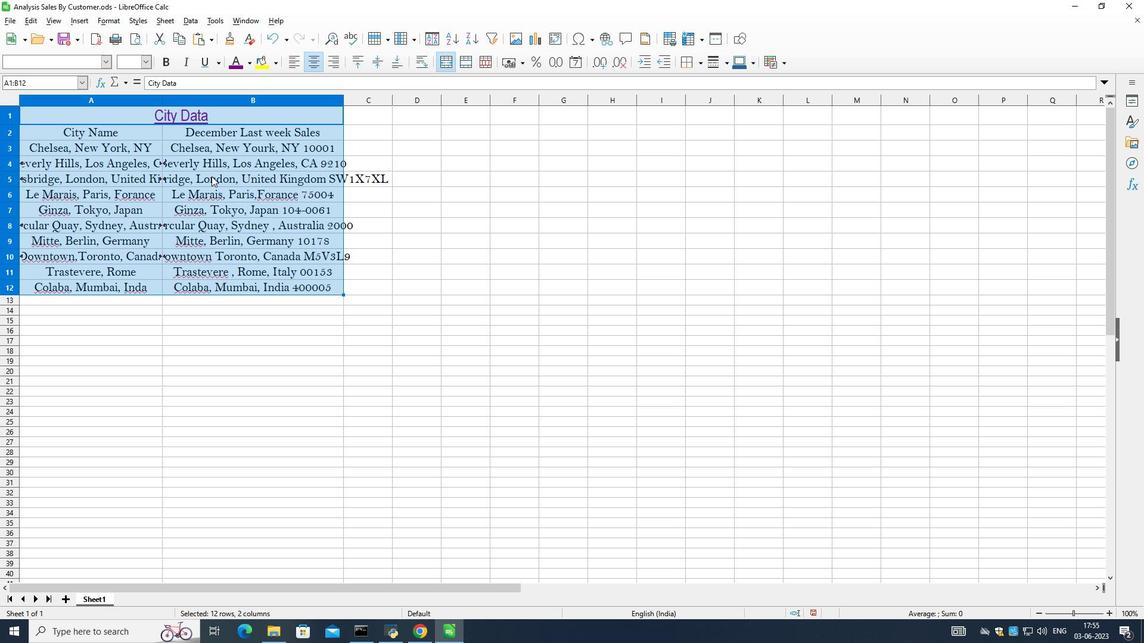 
Action: Mouse pressed left at (216, 172)
Screenshot: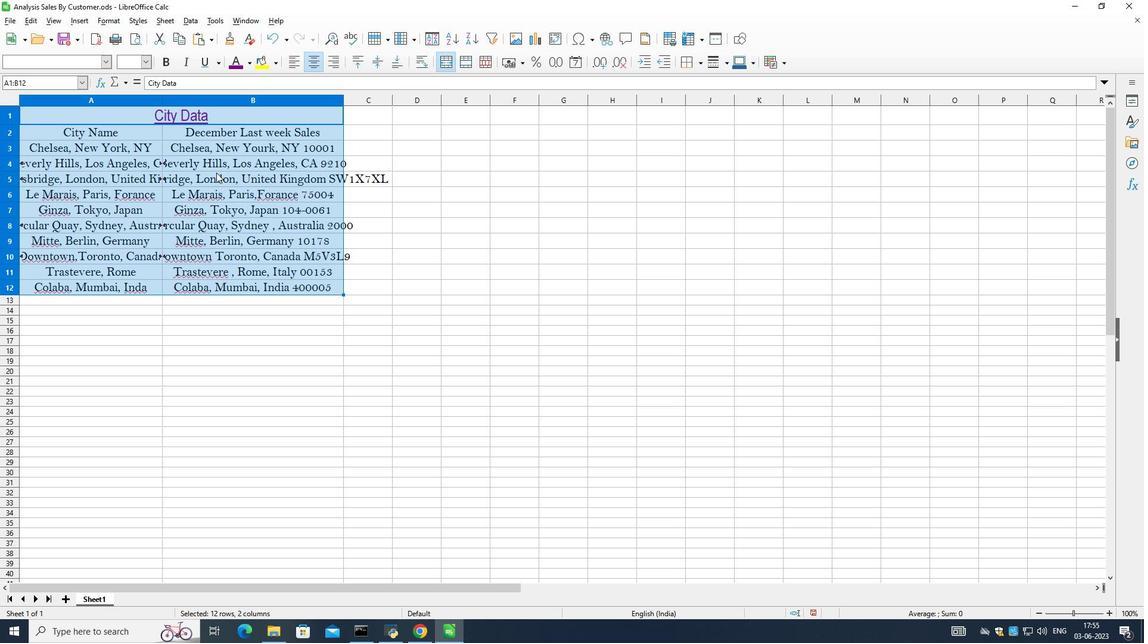 
